Task: Add Goodness Grape Rose to the cart.
Action: Mouse moved to (700, 248)
Screenshot: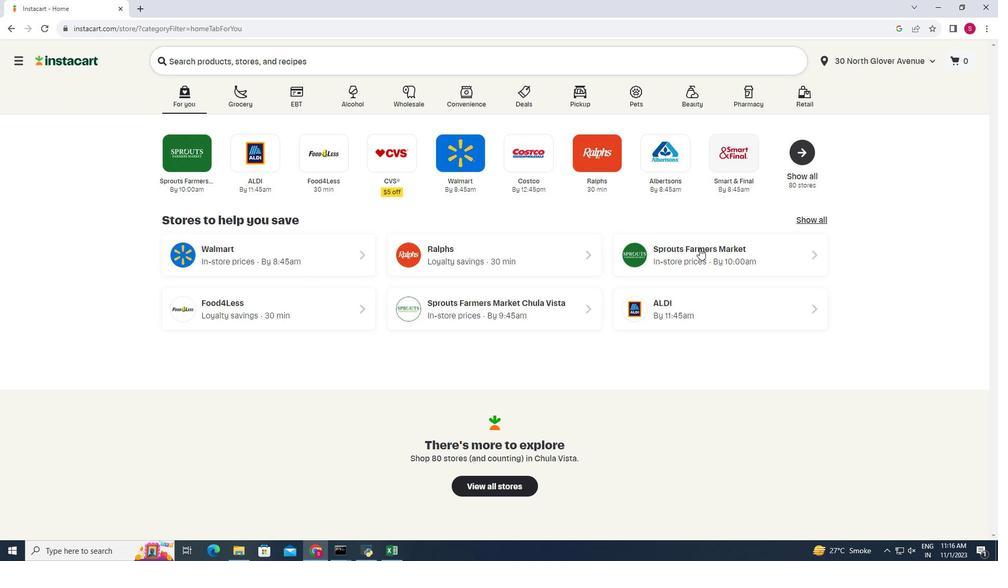 
Action: Mouse pressed left at (700, 248)
Screenshot: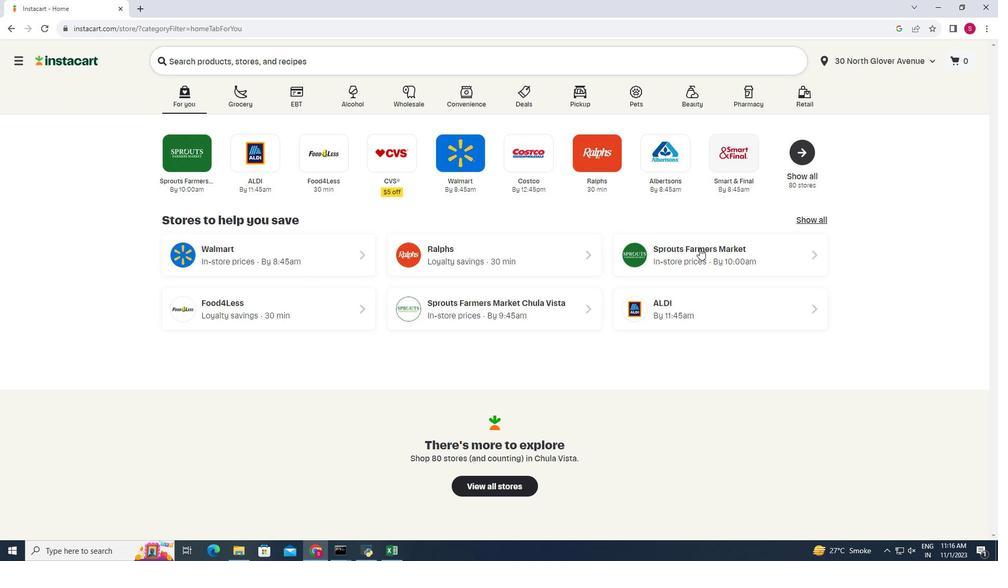 
Action: Mouse moved to (60, 494)
Screenshot: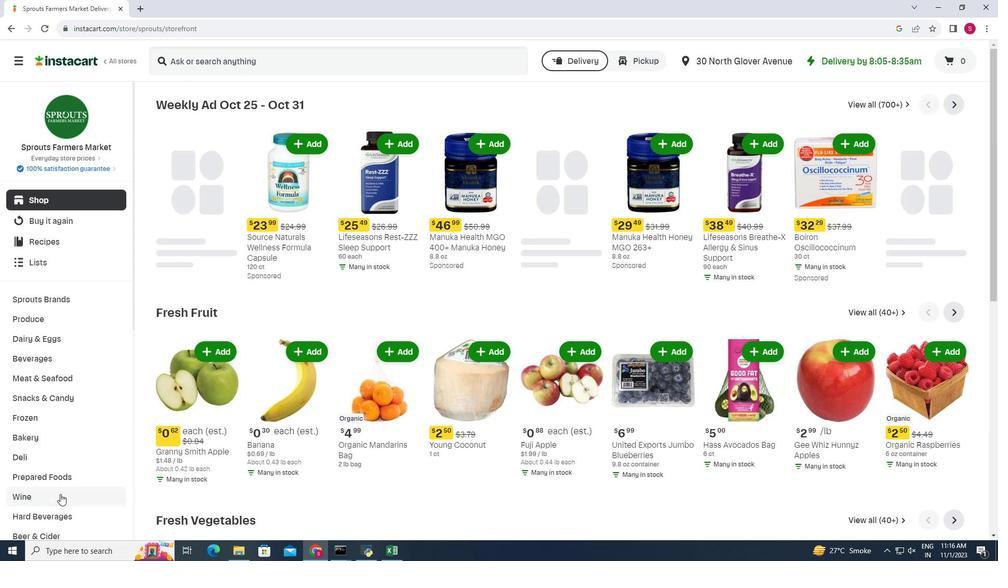 
Action: Mouse pressed left at (60, 494)
Screenshot: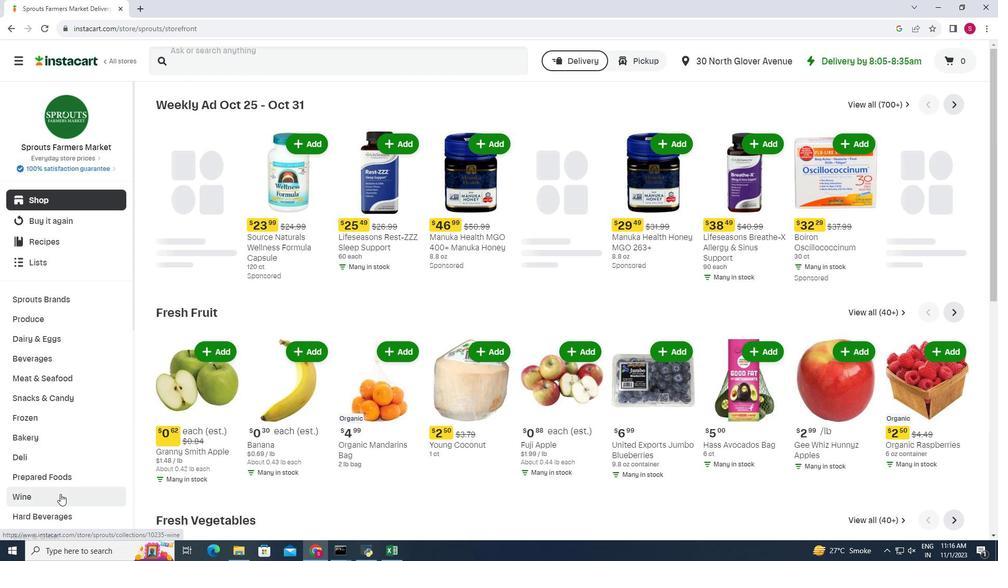 
Action: Mouse moved to (463, 127)
Screenshot: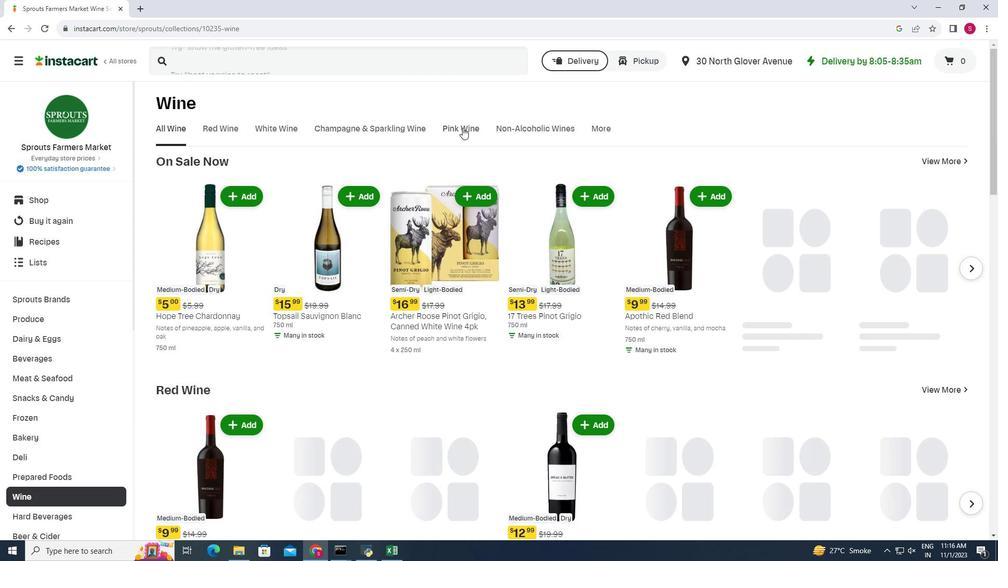 
Action: Mouse pressed left at (463, 127)
Screenshot: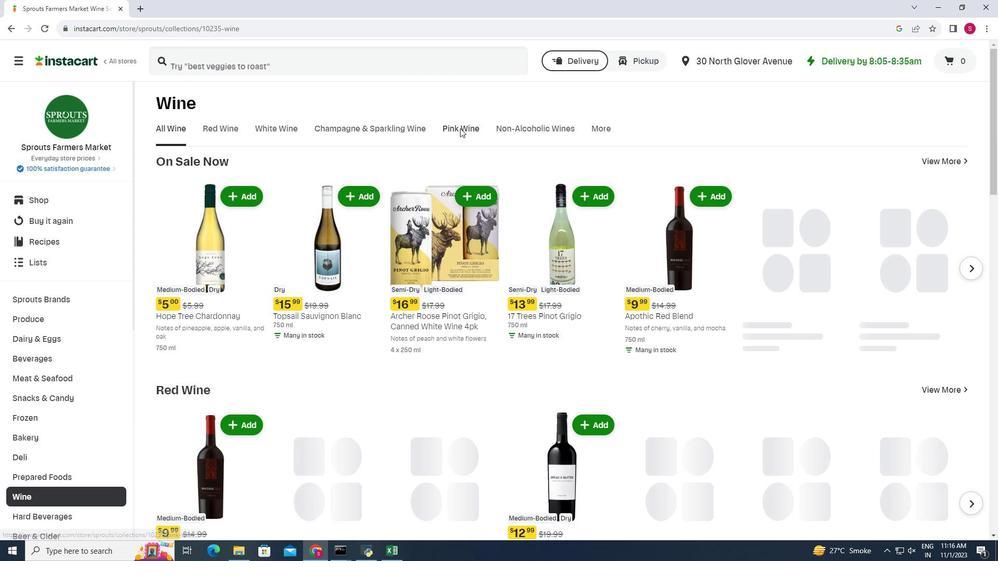 
Action: Mouse moved to (388, 352)
Screenshot: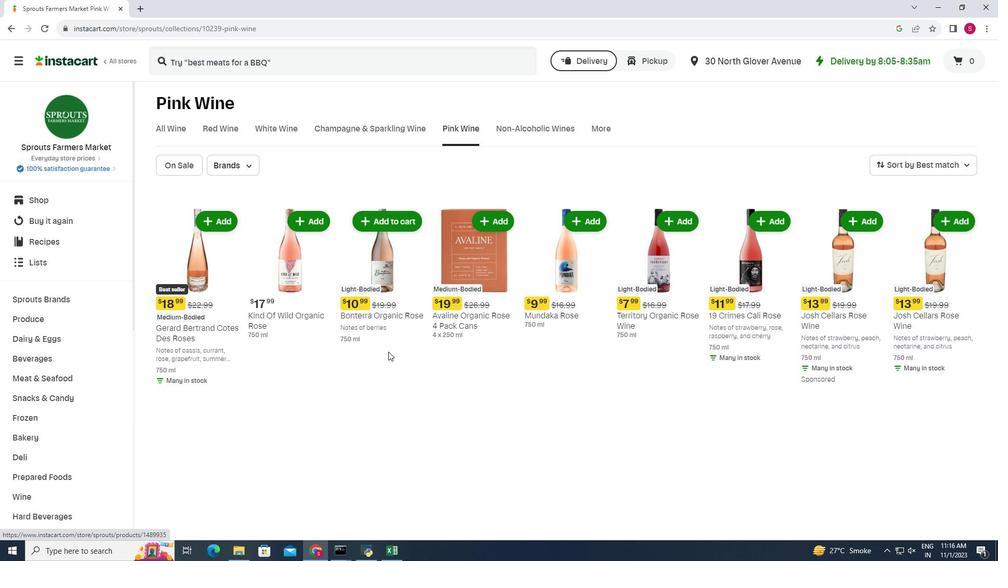 
